 Task: Add "softage.1@softage.net" to the card.
Action: Mouse moved to (943, 79)
Screenshot: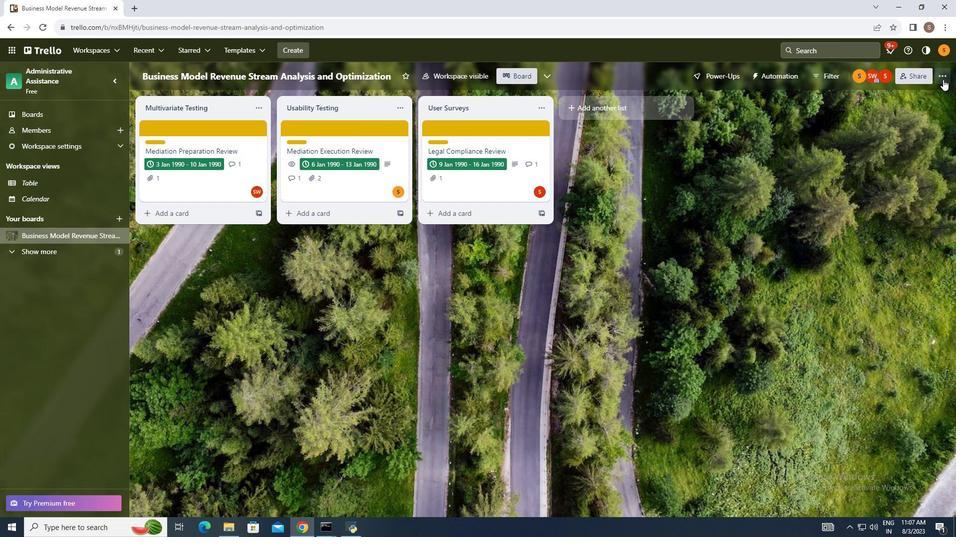 
Action: Mouse pressed left at (943, 79)
Screenshot: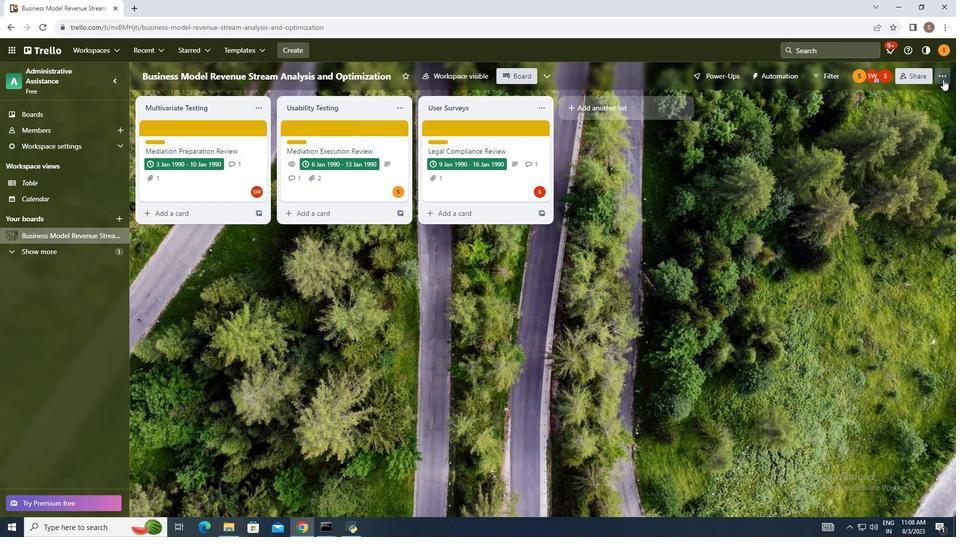 
Action: Mouse moved to (884, 214)
Screenshot: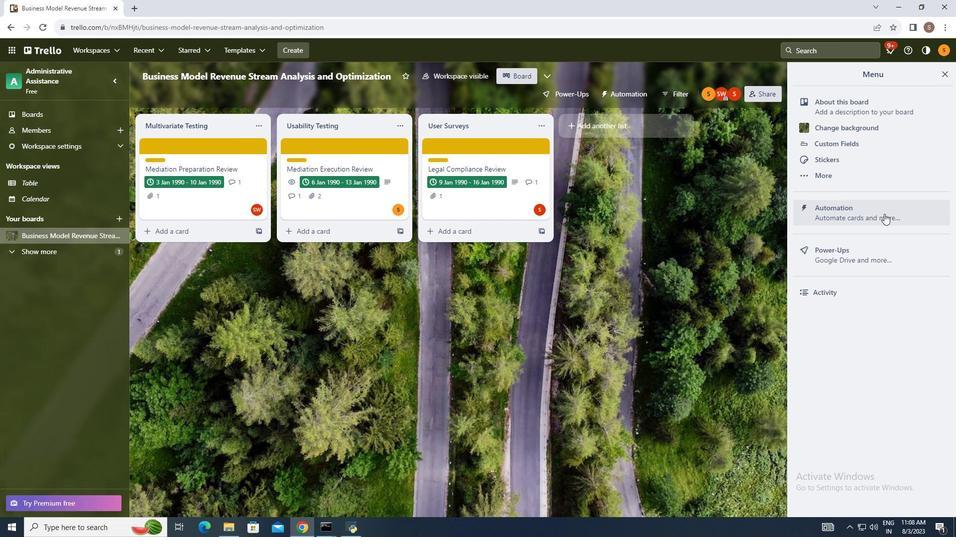 
Action: Mouse pressed left at (884, 214)
Screenshot: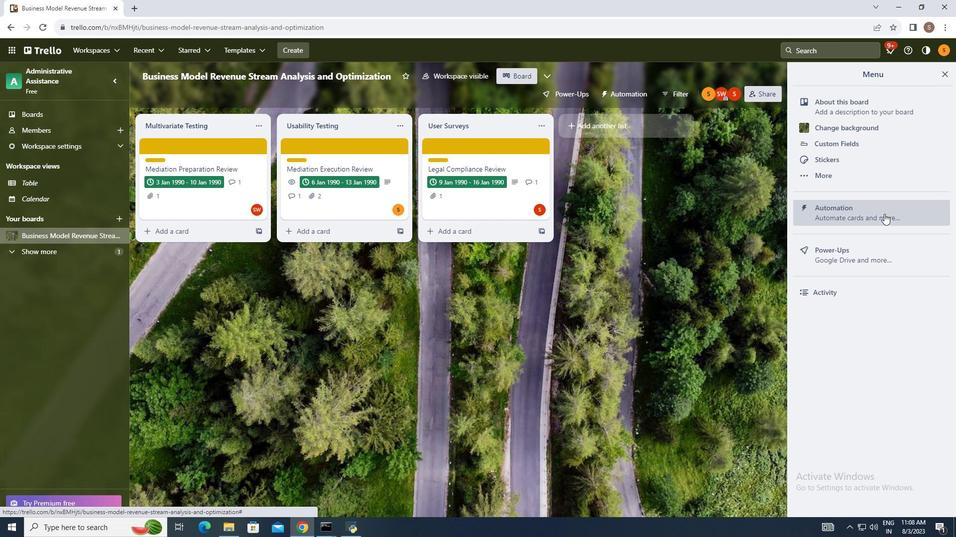 
Action: Mouse moved to (181, 264)
Screenshot: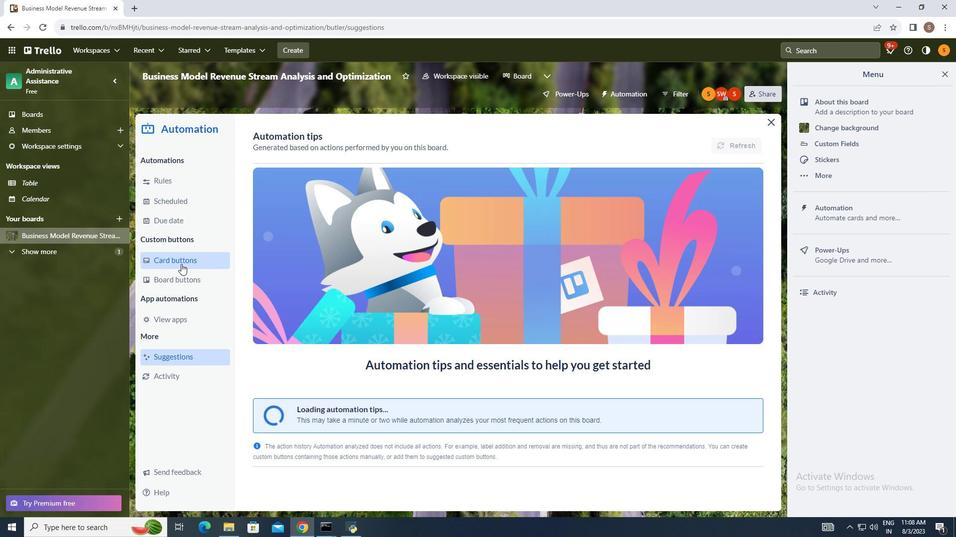 
Action: Mouse pressed left at (181, 264)
Screenshot: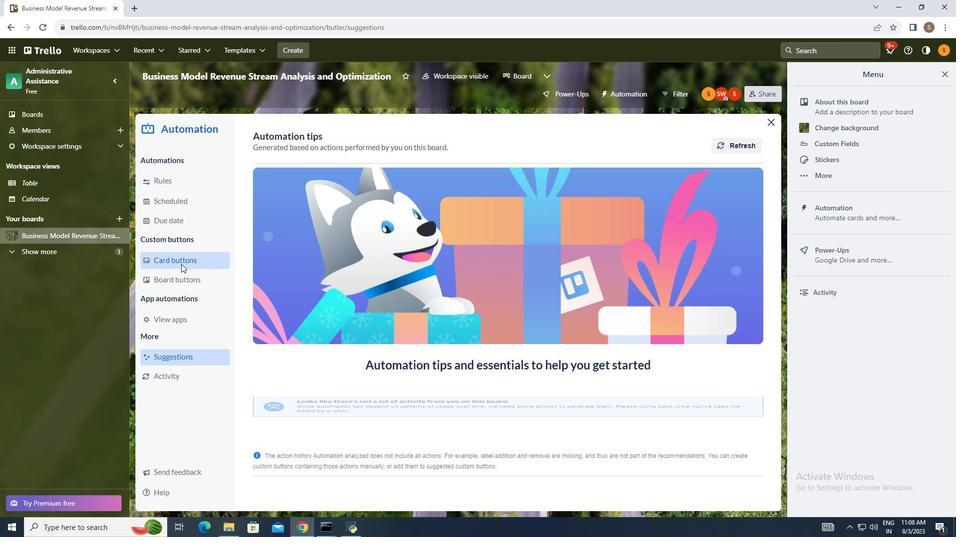 
Action: Mouse moved to (731, 133)
Screenshot: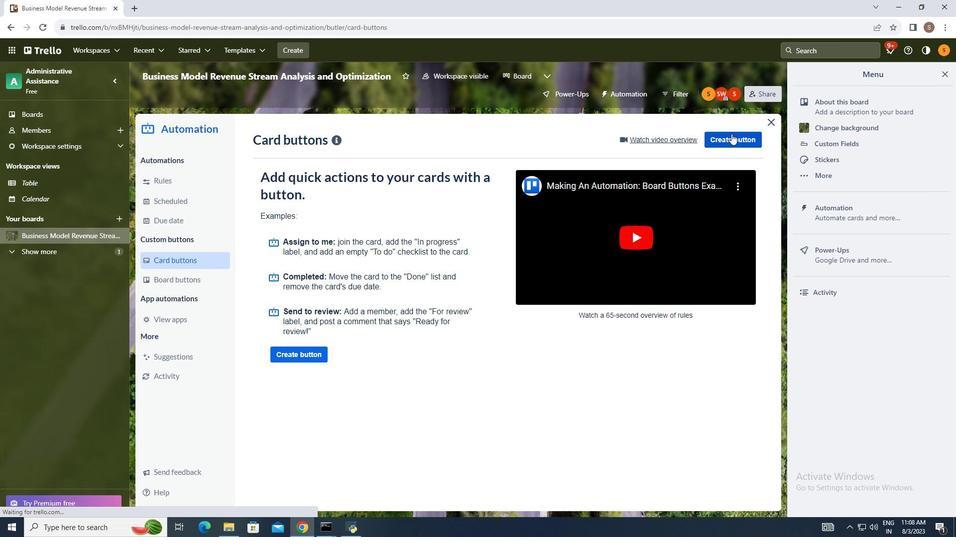 
Action: Mouse pressed left at (731, 133)
Screenshot: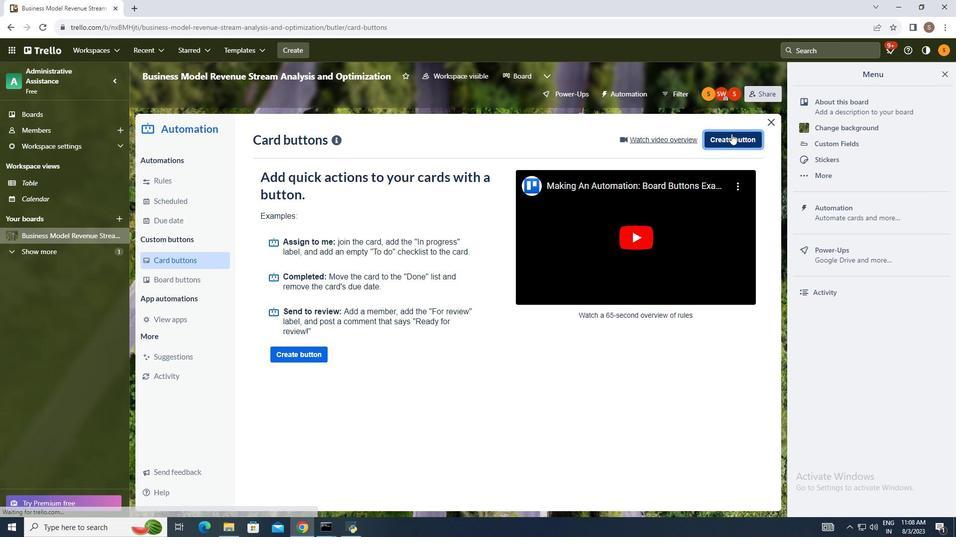 
Action: Mouse moved to (511, 279)
Screenshot: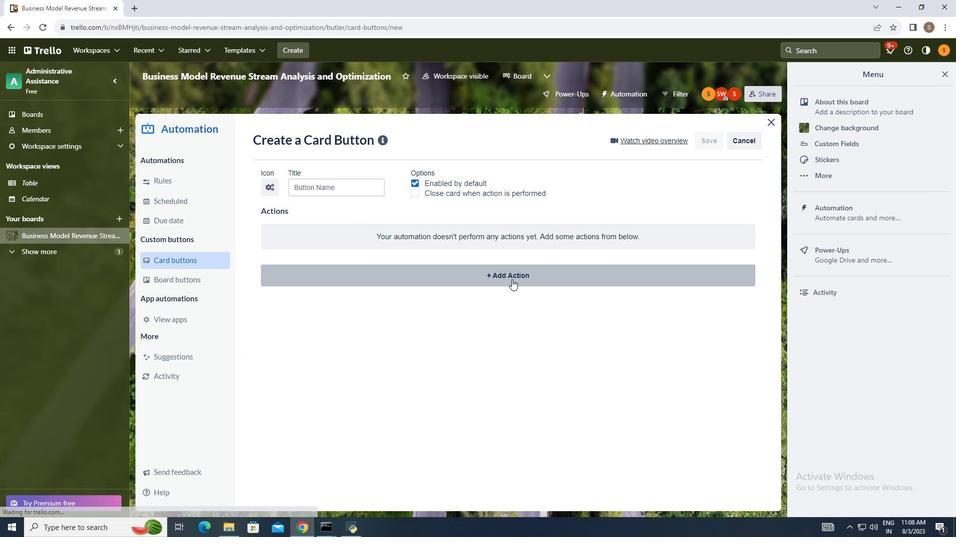 
Action: Mouse pressed left at (511, 279)
Screenshot: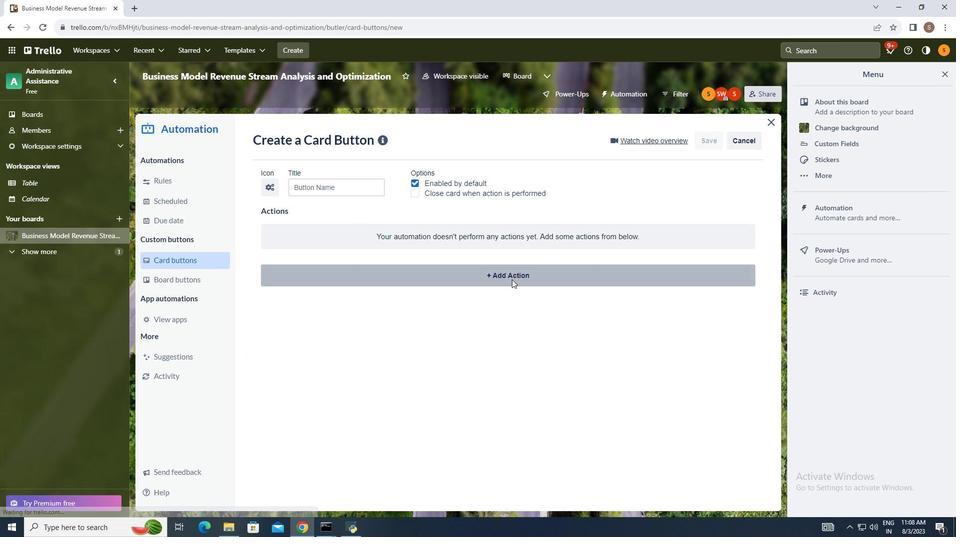
Action: Mouse moved to (441, 306)
Screenshot: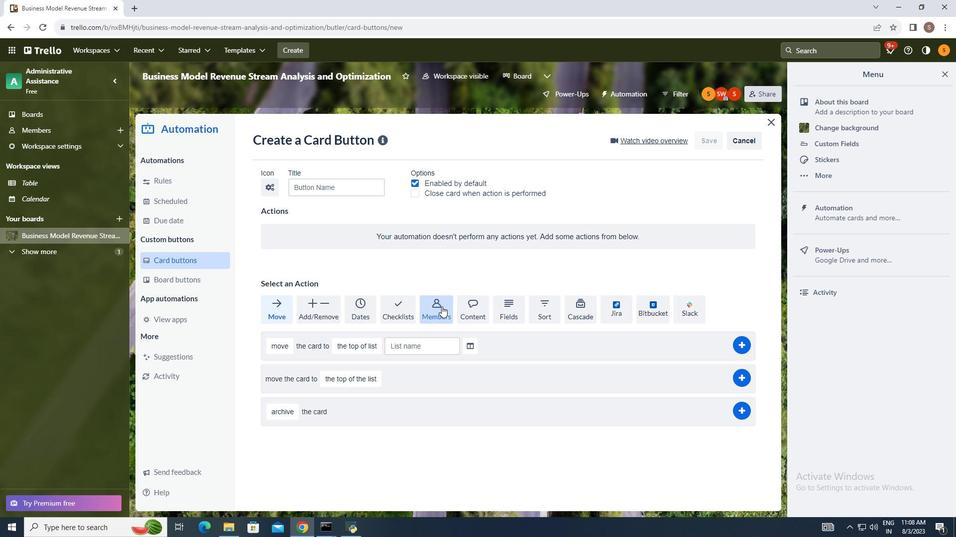 
Action: Mouse pressed left at (441, 306)
Screenshot: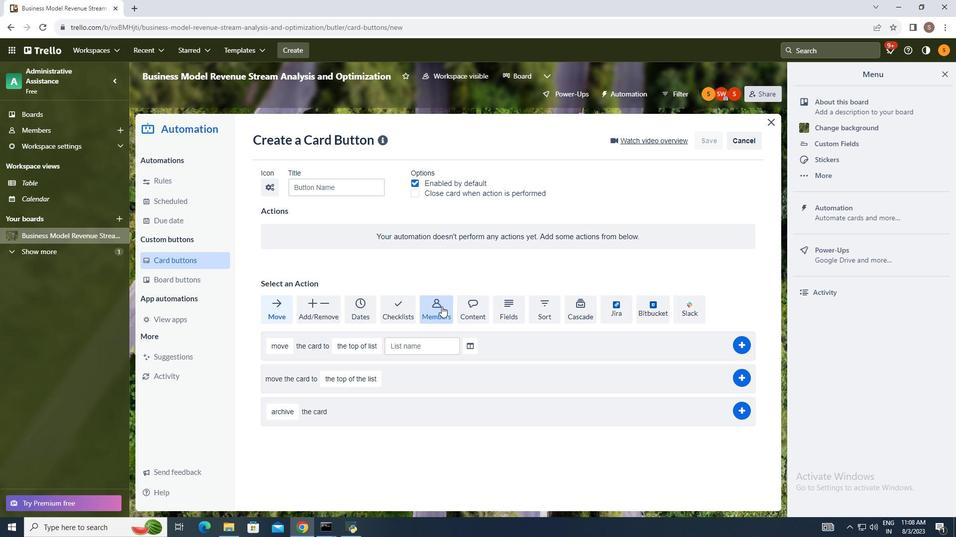 
Action: Mouse moved to (422, 350)
Screenshot: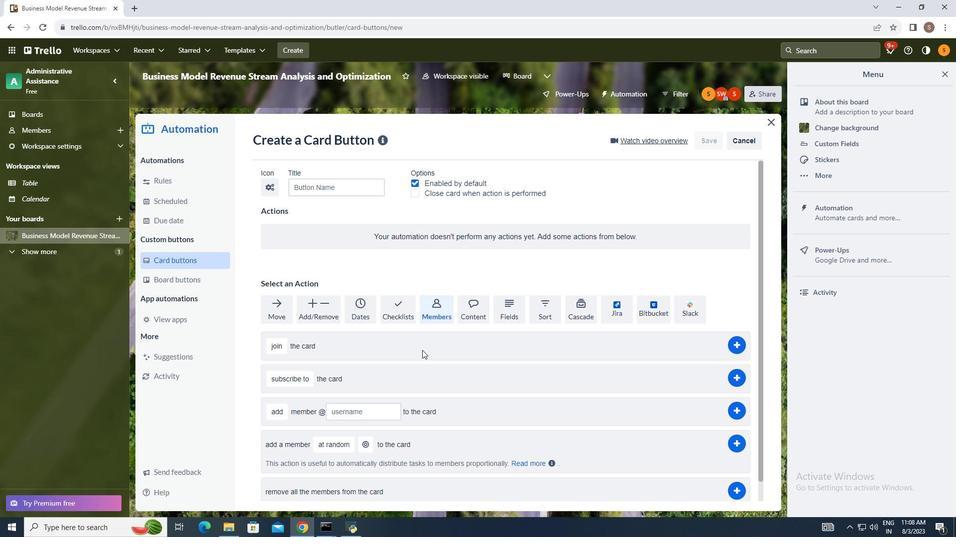 
Action: Mouse scrolled (422, 351) with delta (0, 0)
Screenshot: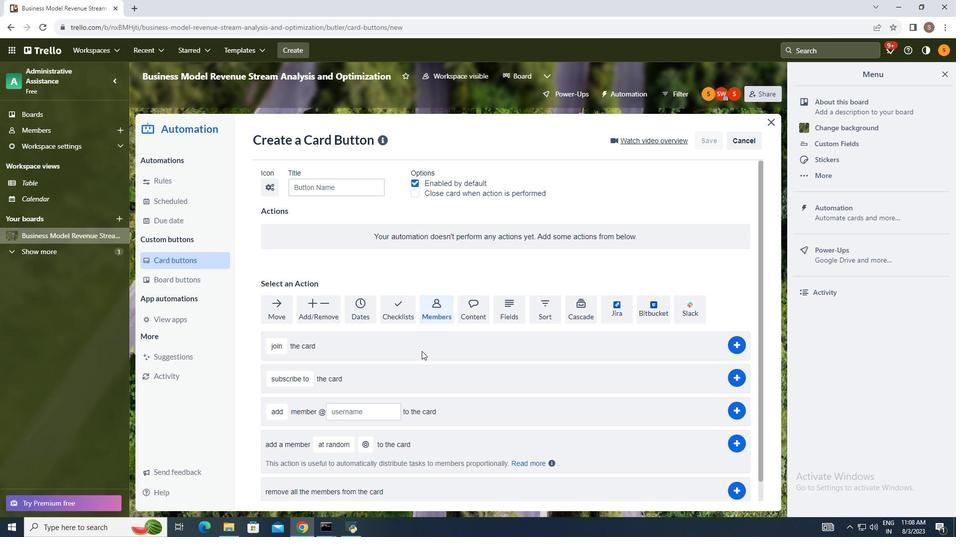 
Action: Mouse moved to (421, 351)
Screenshot: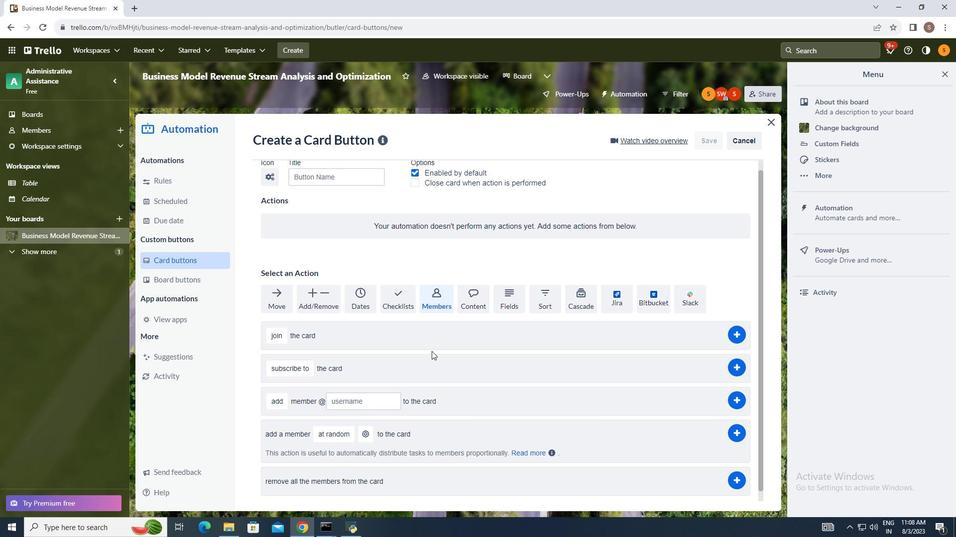 
Action: Mouse scrolled (421, 350) with delta (0, 0)
Screenshot: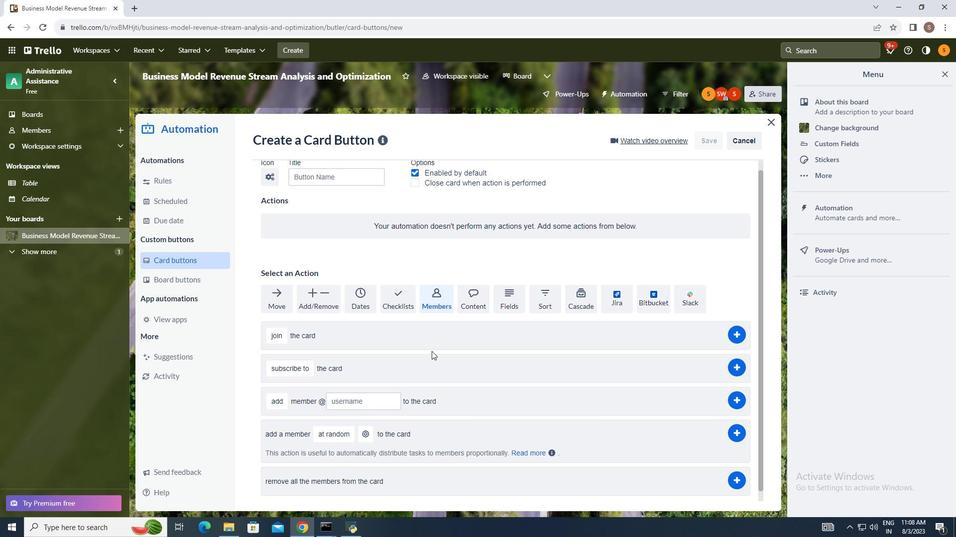 
Action: Mouse moved to (436, 350)
Screenshot: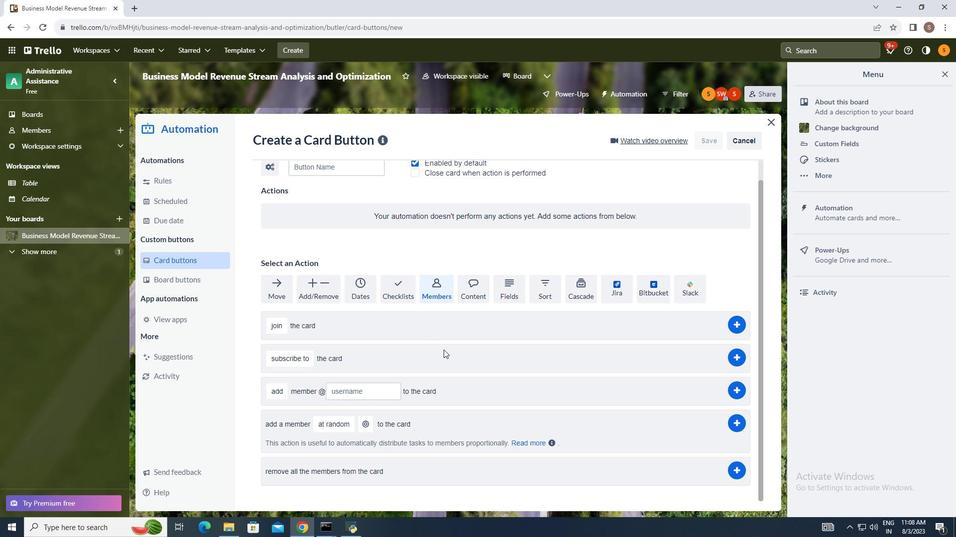 
Action: Mouse scrolled (436, 349) with delta (0, 0)
Screenshot: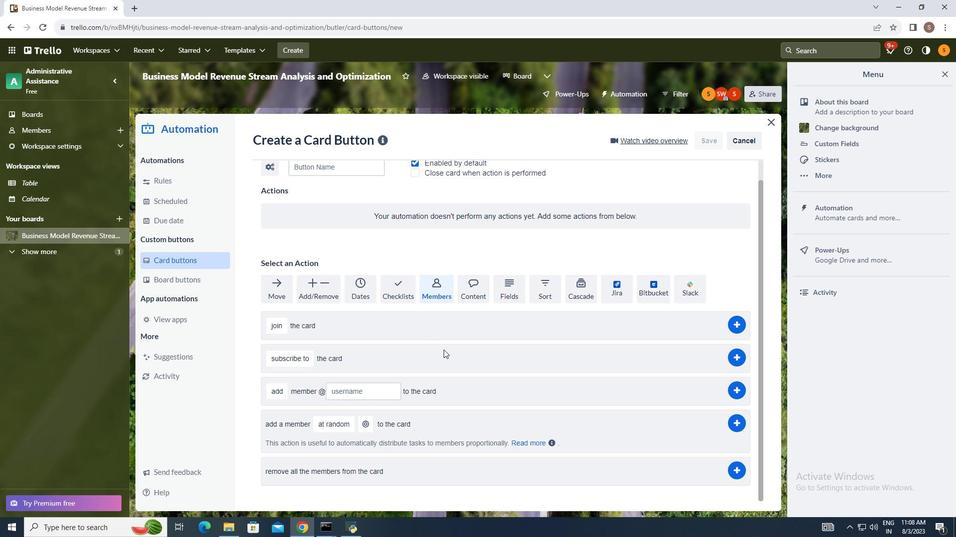 
Action: Mouse moved to (275, 390)
Screenshot: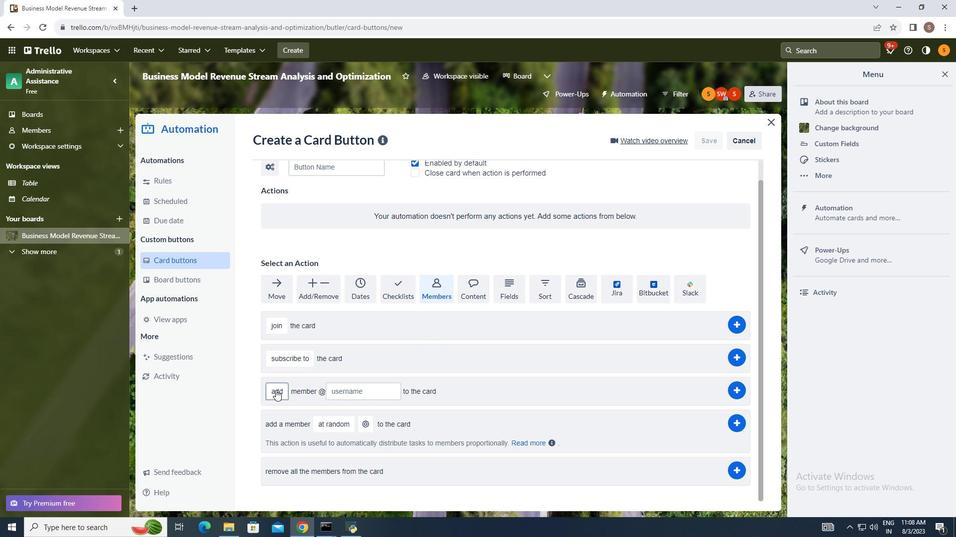 
Action: Mouse pressed left at (275, 390)
Screenshot: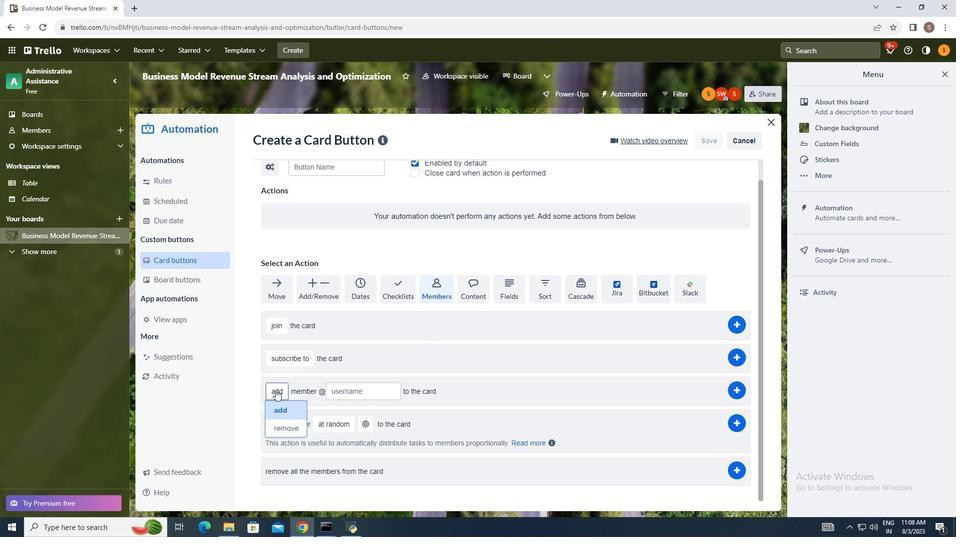 
Action: Mouse moved to (281, 410)
Screenshot: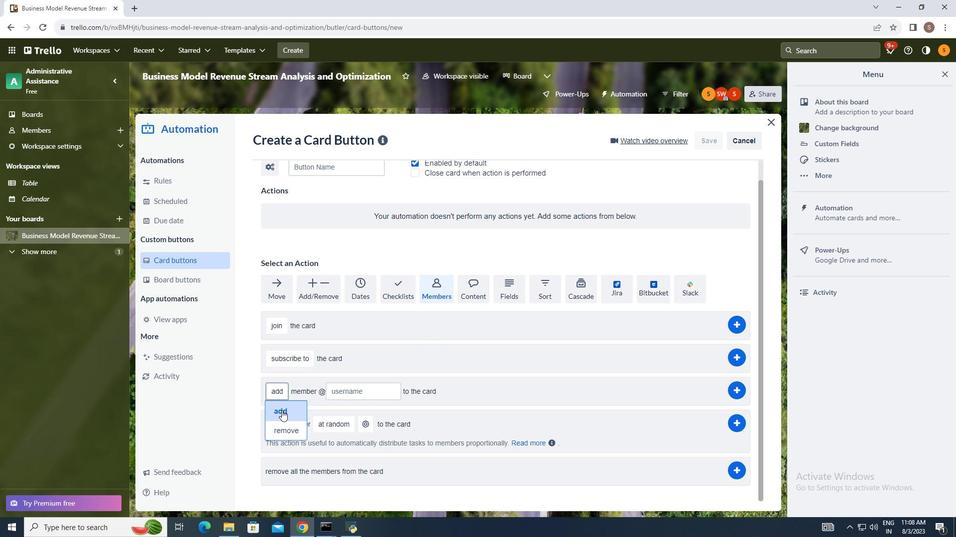 
Action: Mouse pressed left at (281, 410)
Screenshot: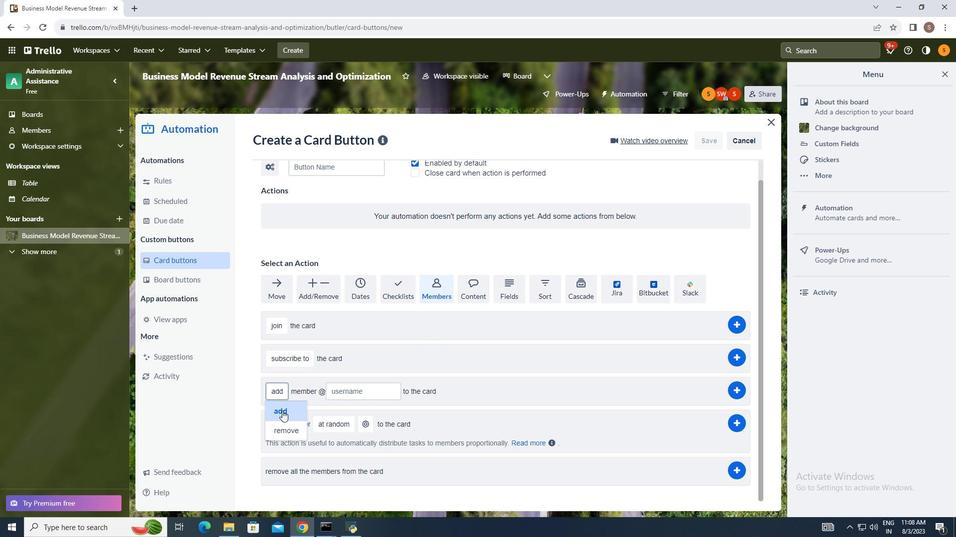 
Action: Mouse moved to (345, 393)
Screenshot: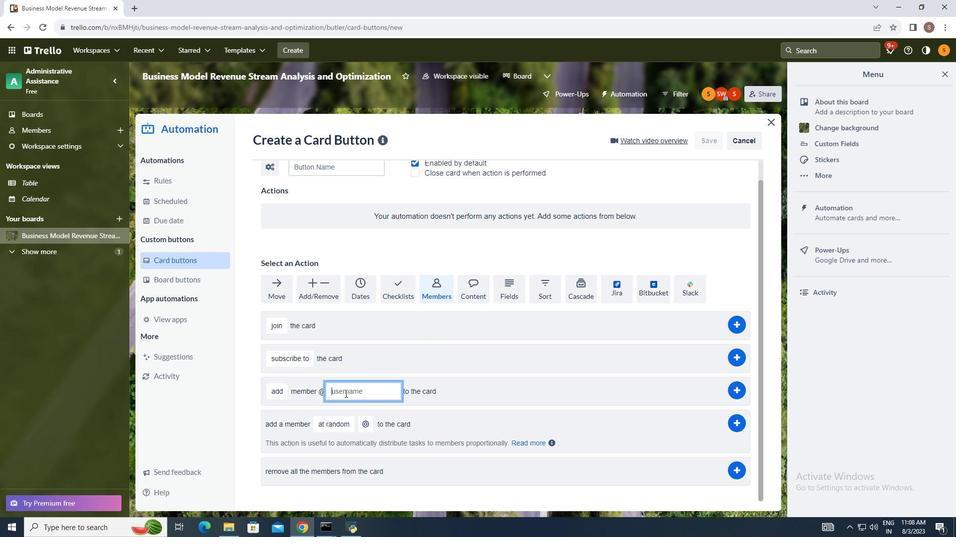 
Action: Mouse pressed left at (345, 393)
Screenshot: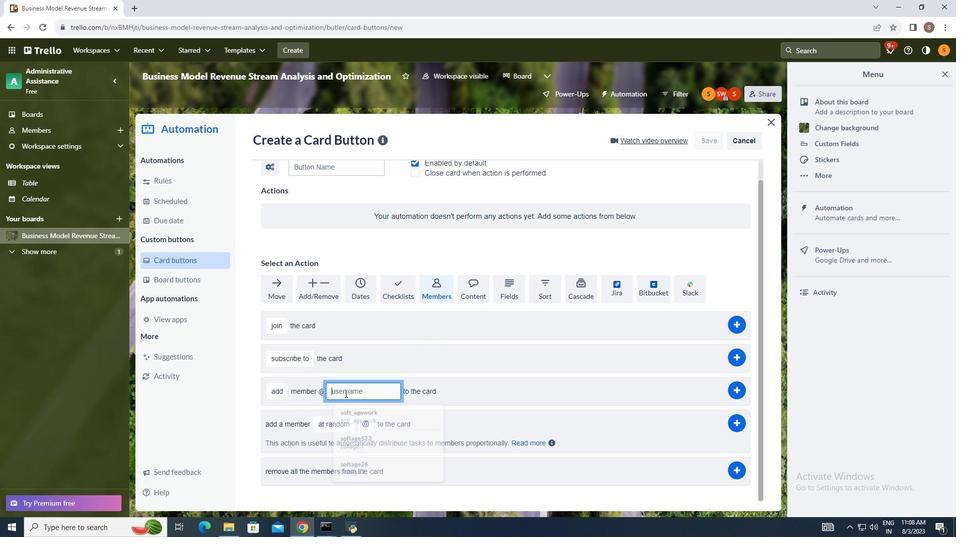 
Action: Mouse moved to (399, 335)
Screenshot: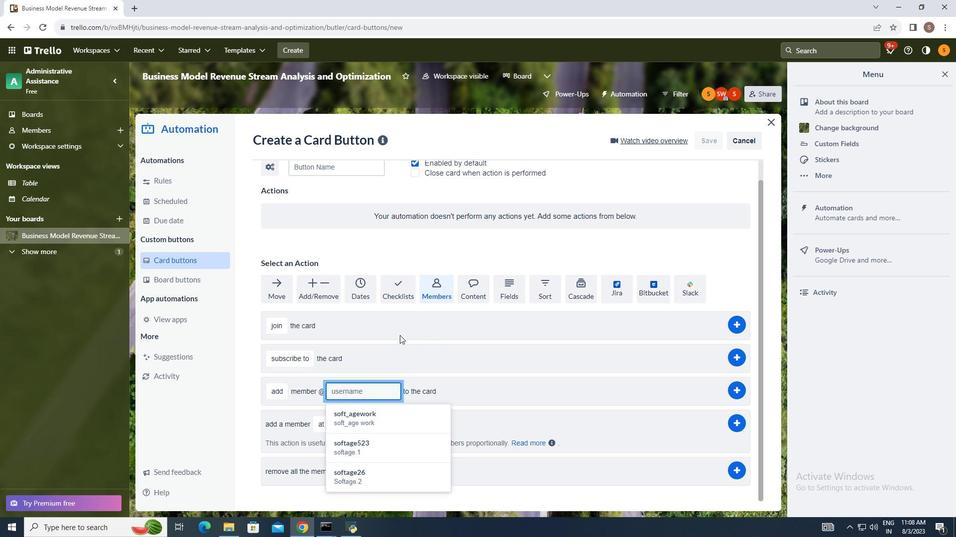 
Action: Key pressed softage.1<Key.shift>@softage.net
Screenshot: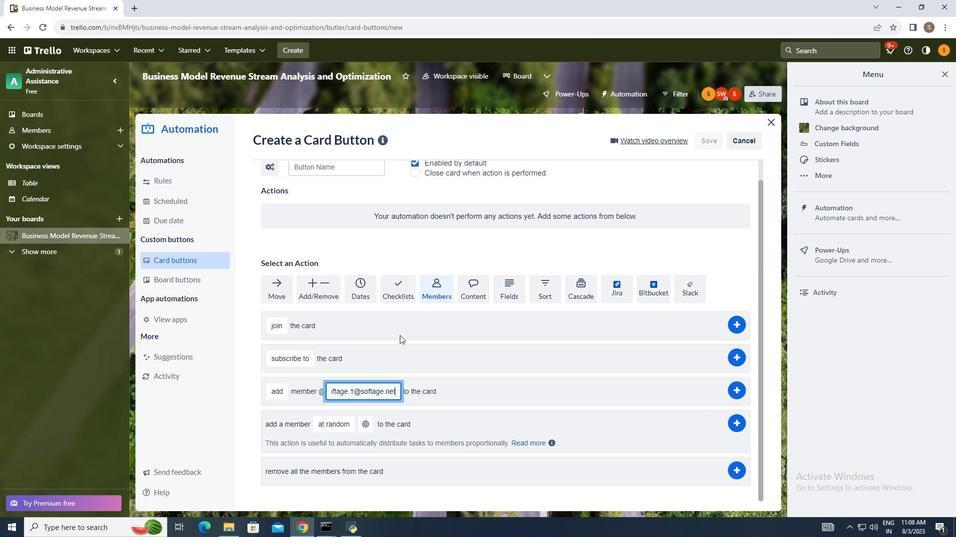 
Action: Mouse moved to (733, 391)
Screenshot: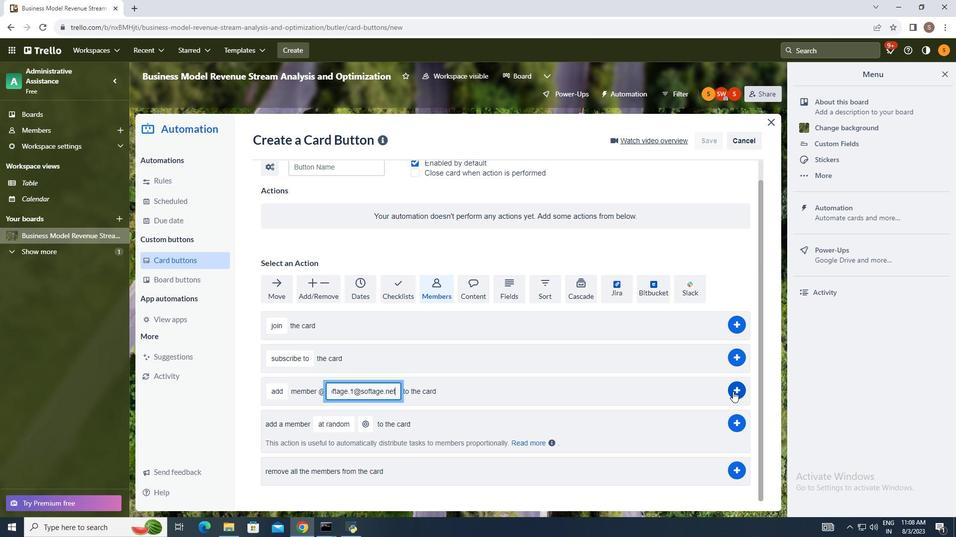 
Action: Mouse pressed left at (733, 391)
Screenshot: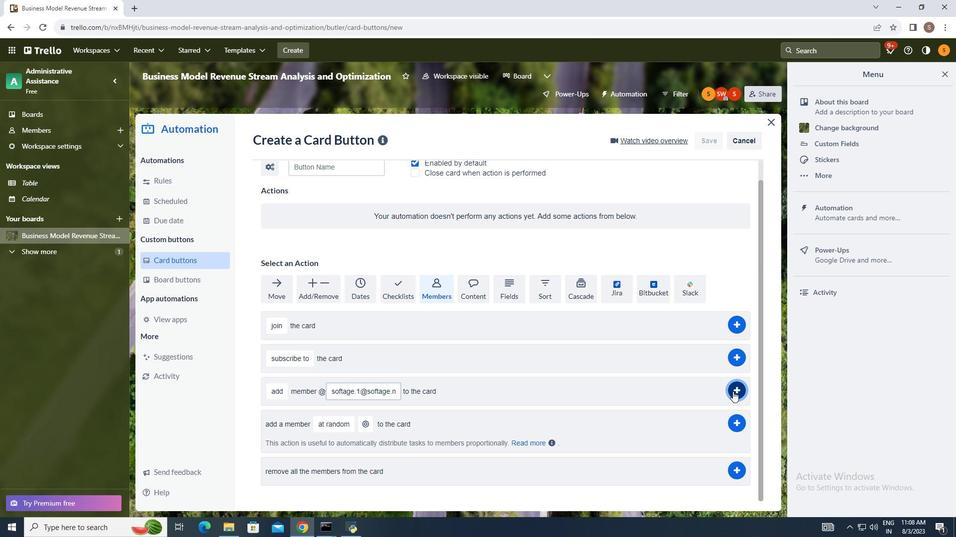 
Action: Mouse moved to (809, 383)
Screenshot: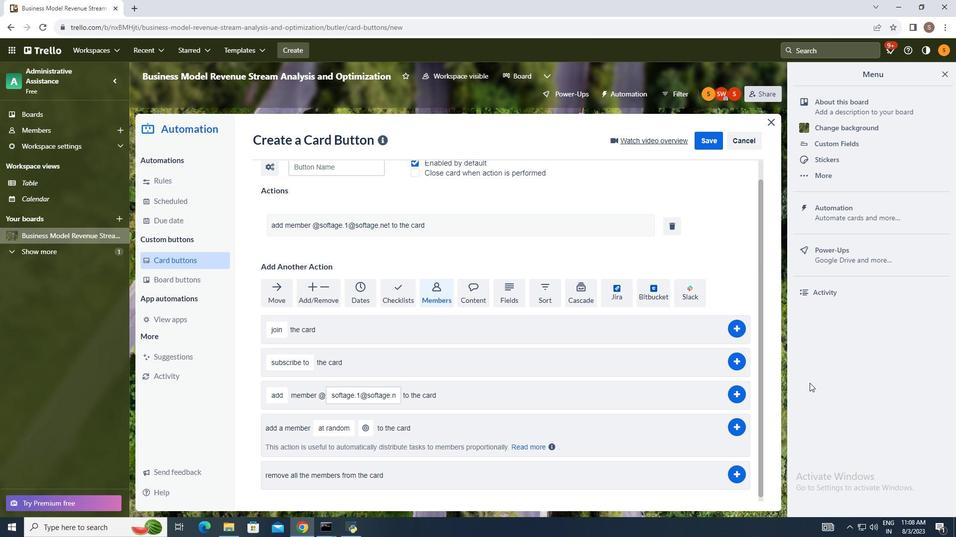 
